 Task: Find the email from 'shubhamjain3991@outlook.com' with the subject 'Office Ethics Meeting' and move it to the Junk Email folder.
Action: Mouse moved to (331, 2)
Screenshot: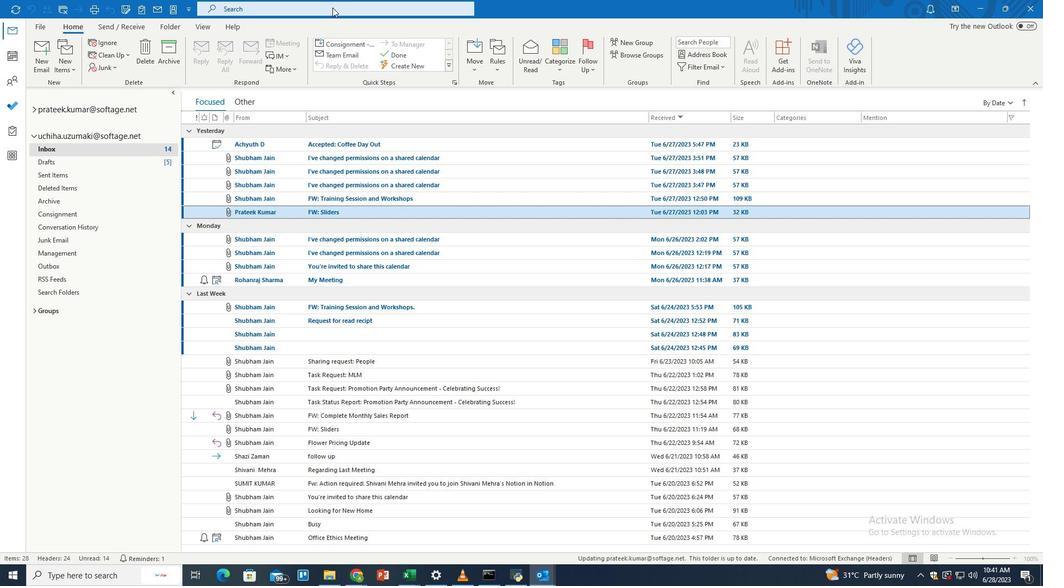 
Action: Mouse pressed left at (331, 2)
Screenshot: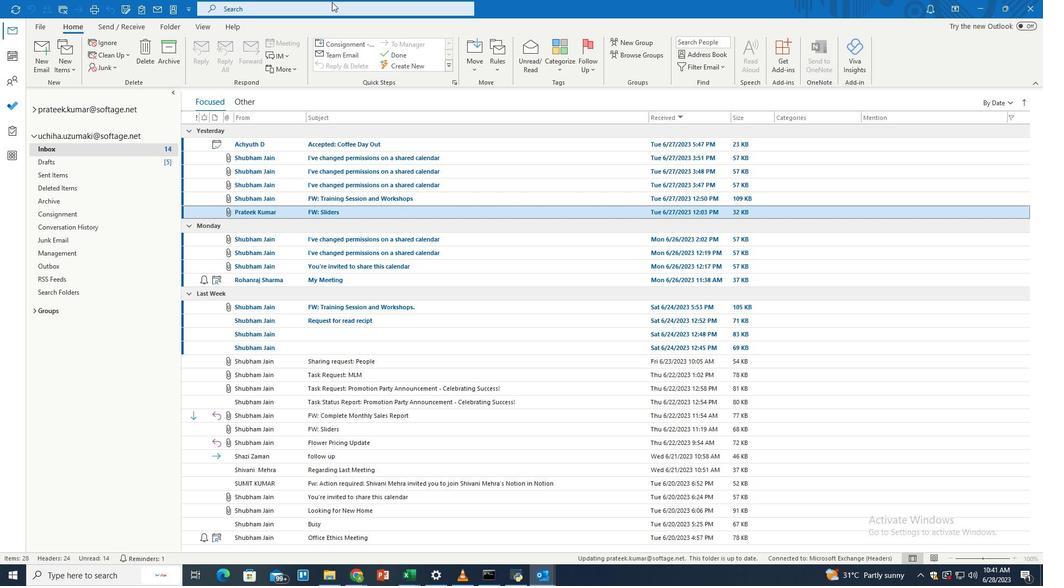 
Action: Mouse moved to (339, 4)
Screenshot: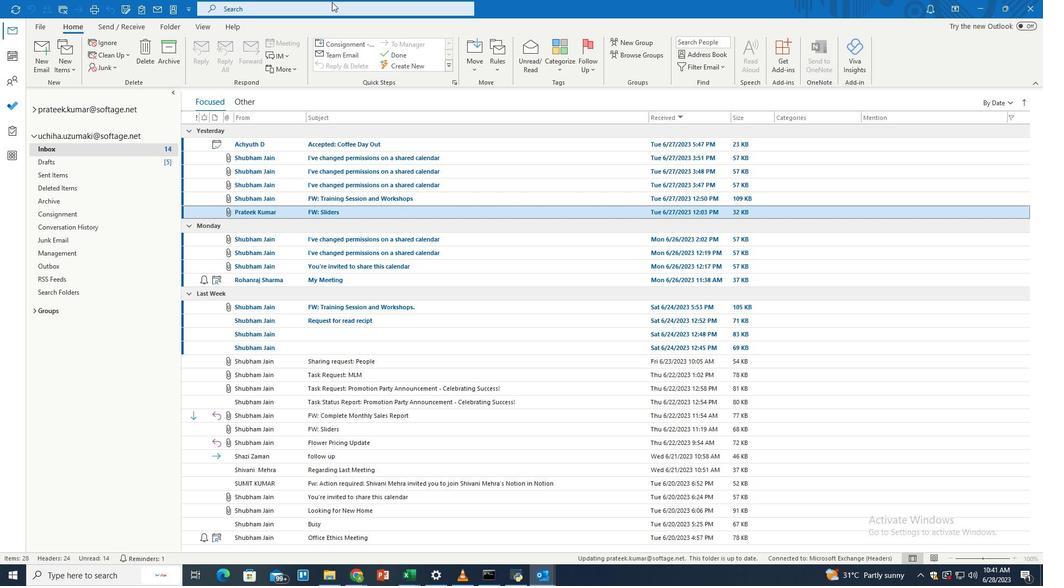 
Action: Mouse pressed left at (339, 4)
Screenshot: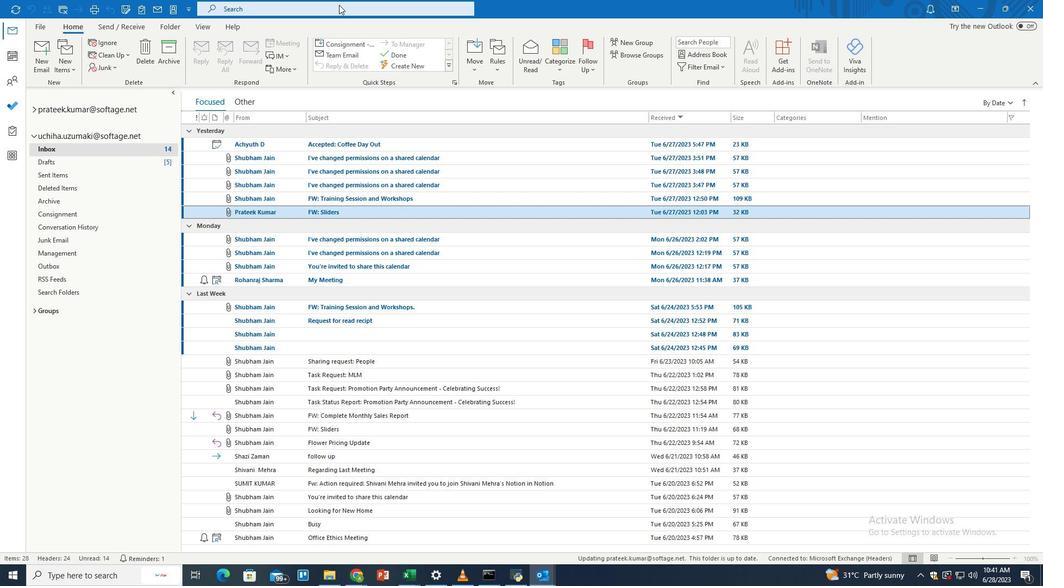 
Action: Mouse moved to (514, 7)
Screenshot: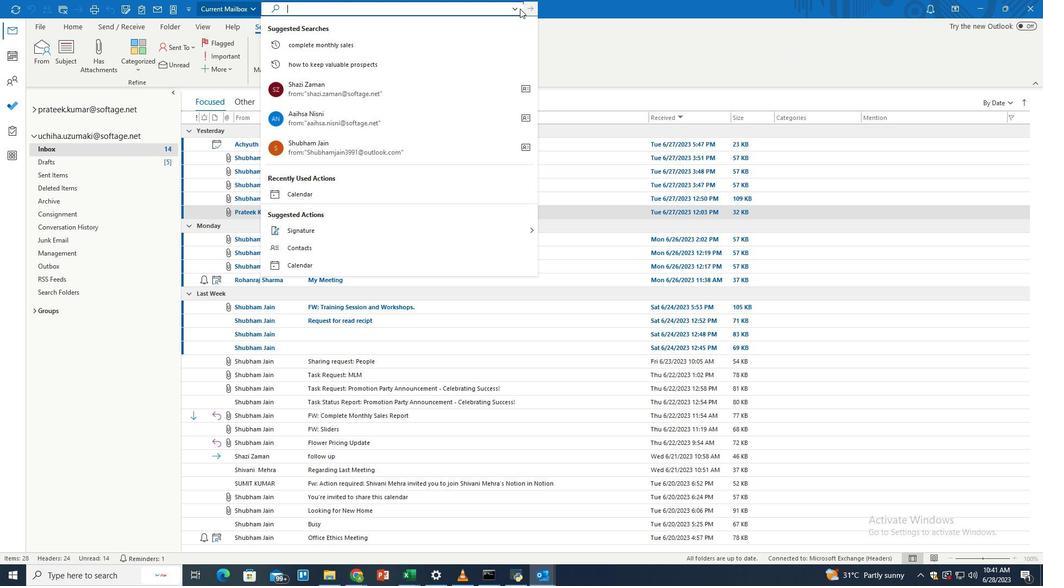 
Action: Mouse pressed left at (514, 7)
Screenshot: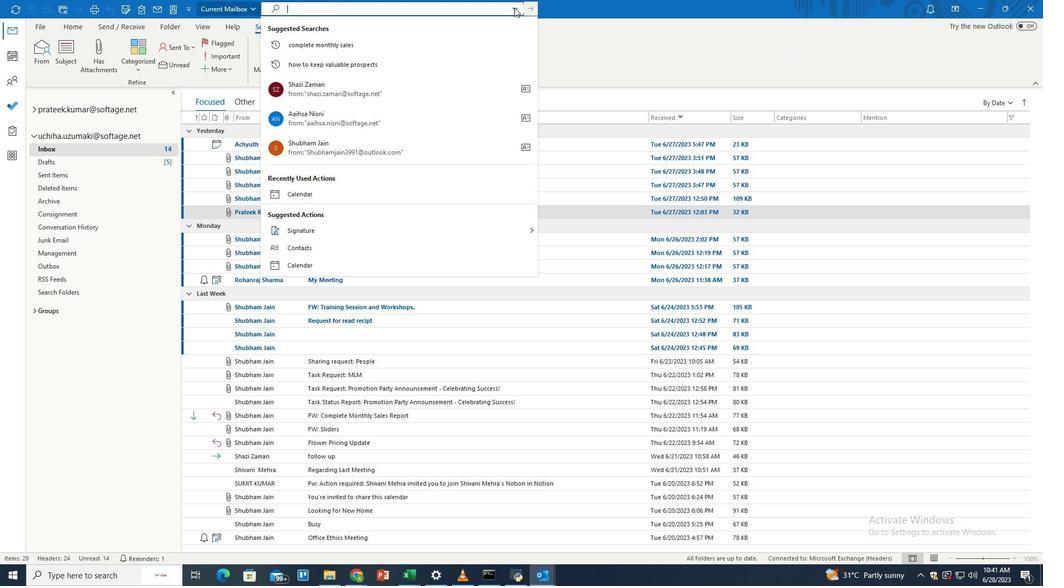 
Action: Mouse moved to (513, 24)
Screenshot: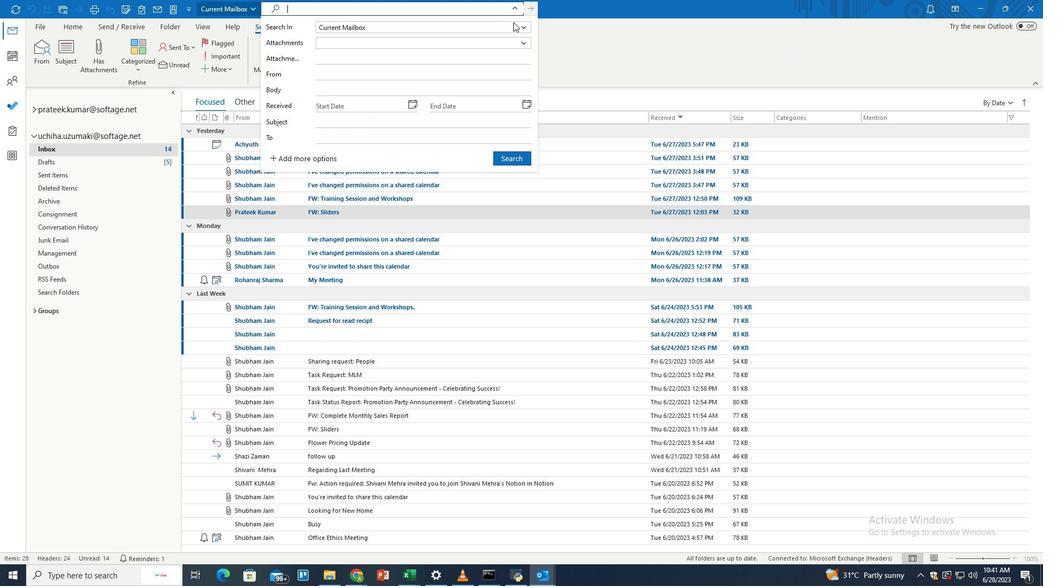 
Action: Mouse pressed left at (513, 24)
Screenshot: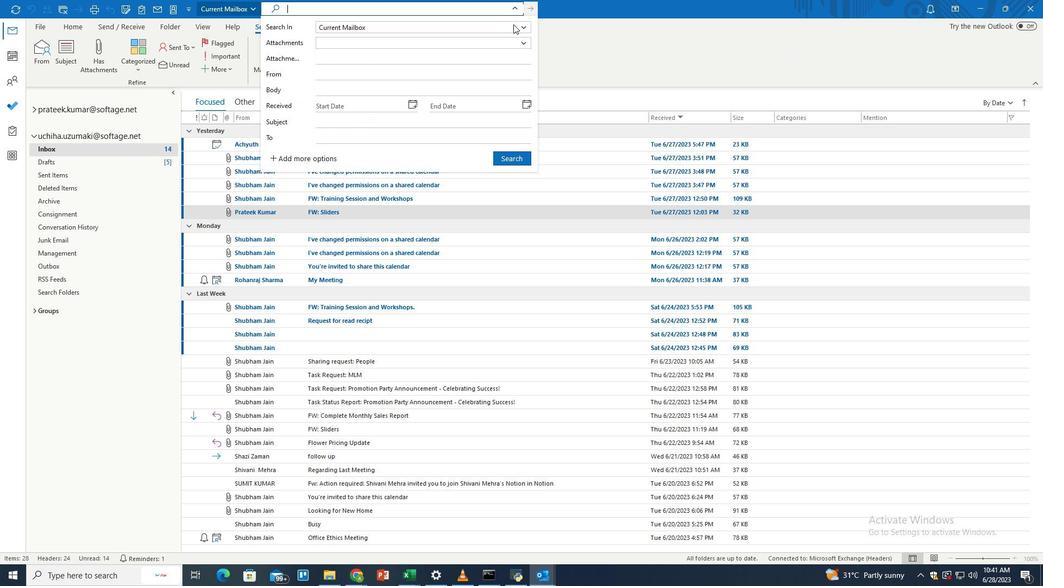 
Action: Mouse moved to (357, 57)
Screenshot: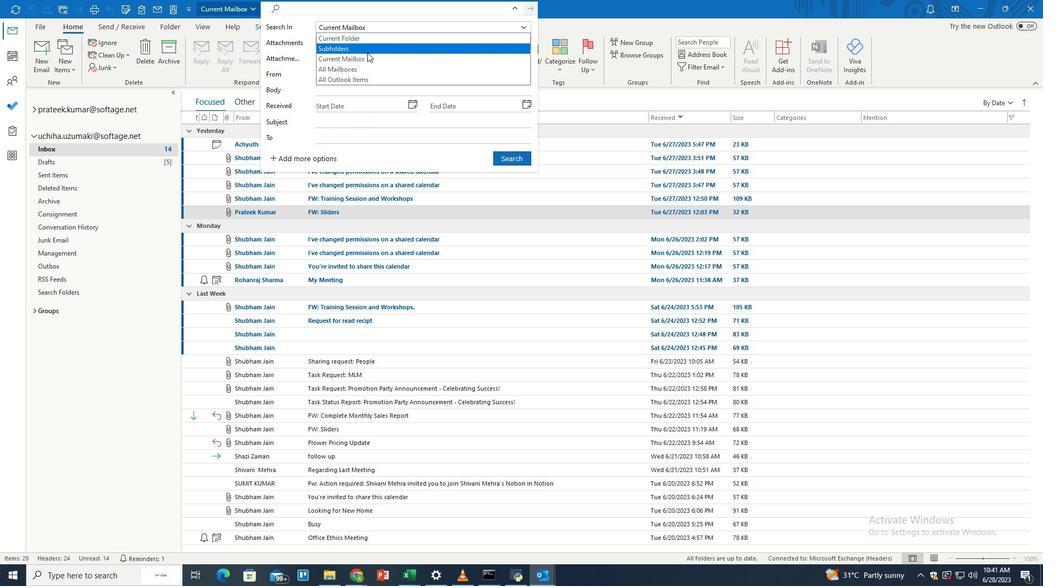 
Action: Mouse pressed left at (357, 57)
Screenshot: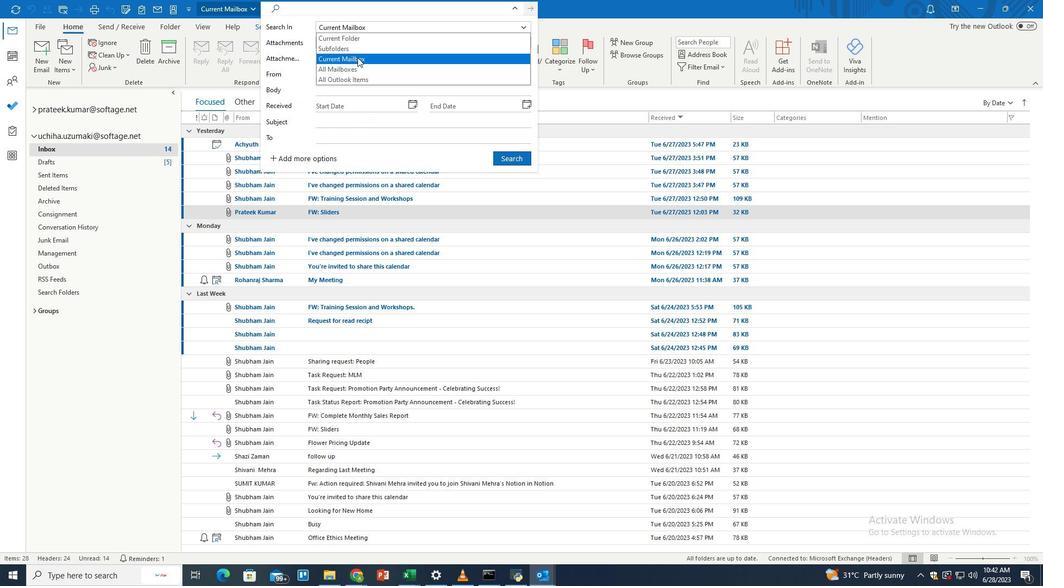 
Action: Mouse moved to (326, 75)
Screenshot: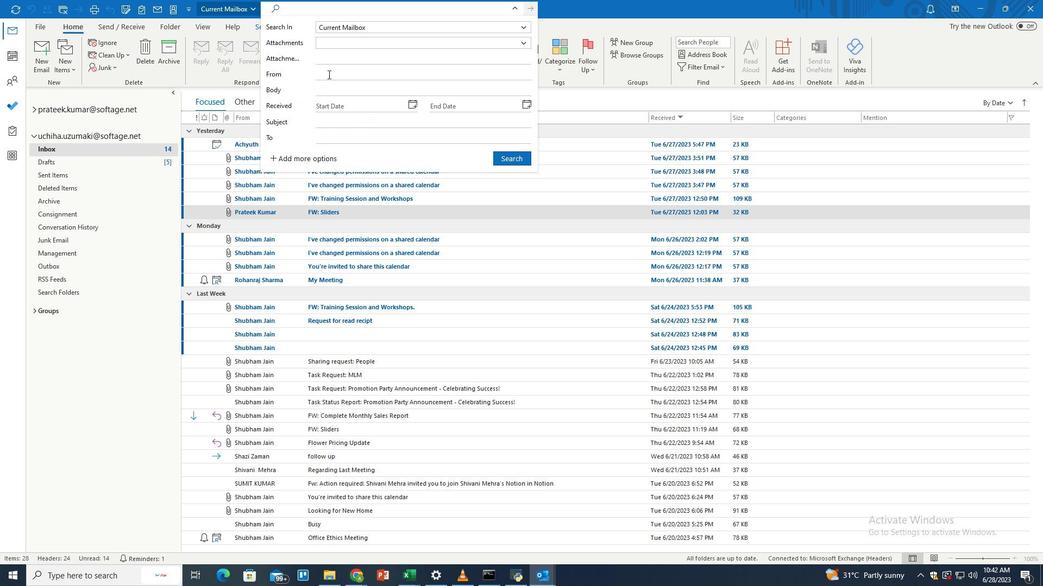 
Action: Mouse pressed left at (326, 75)
Screenshot: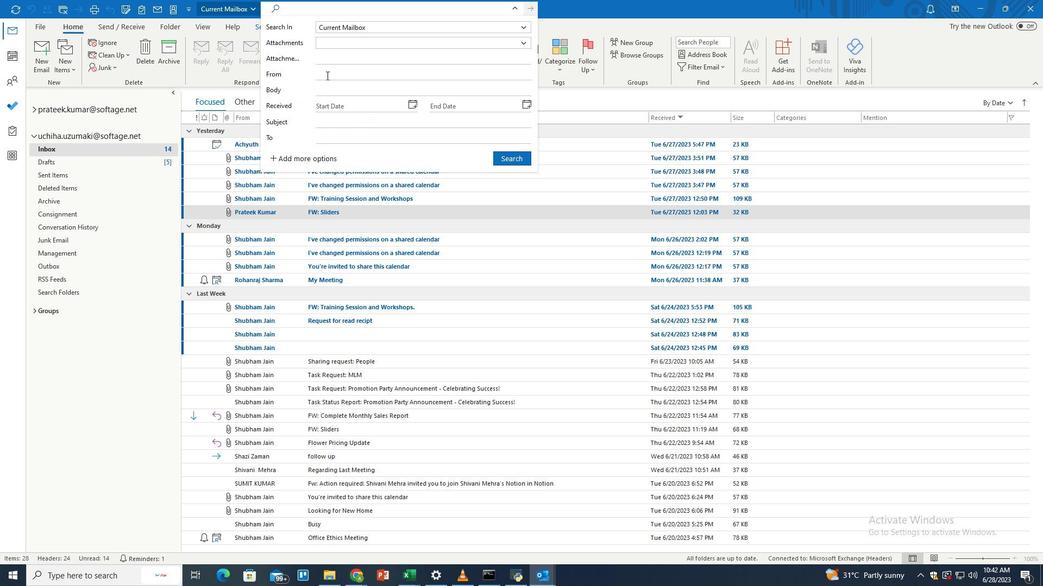 
Action: Key pressed shubhamjain3991<Key.shift>@outlook.com
Screenshot: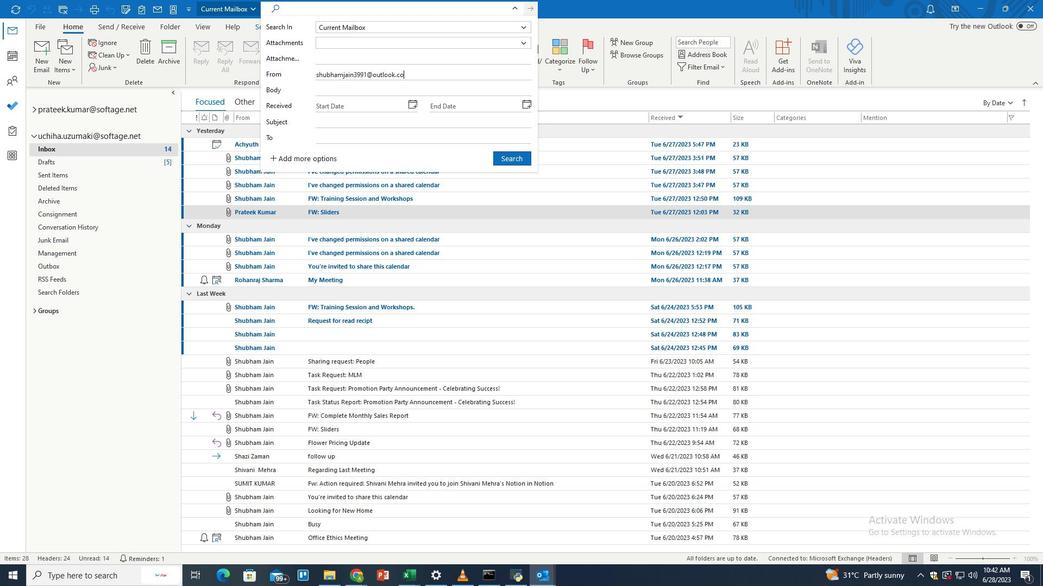 
Action: Mouse moved to (335, 124)
Screenshot: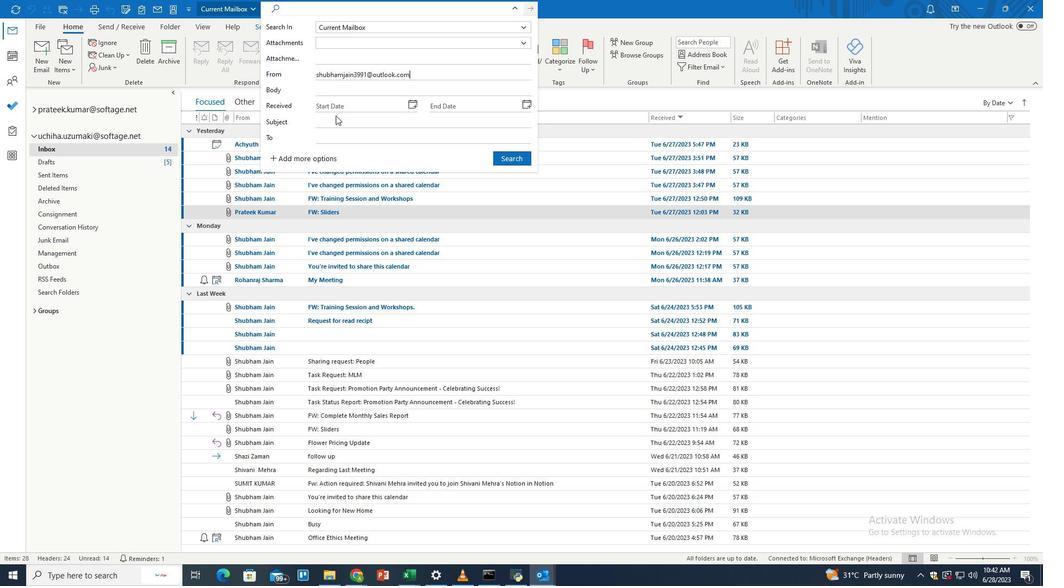 
Action: Mouse pressed left at (335, 124)
Screenshot: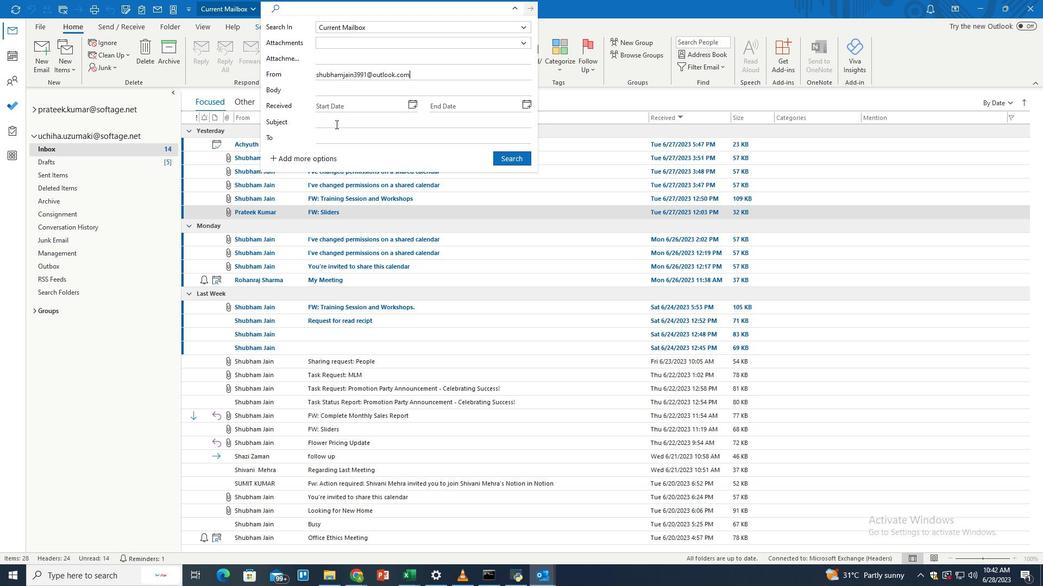 
Action: Key pressed <Key.shift>Office<Key.space><Key.shift>Ethics<Key.space><Key.shift>Meeting
Screenshot: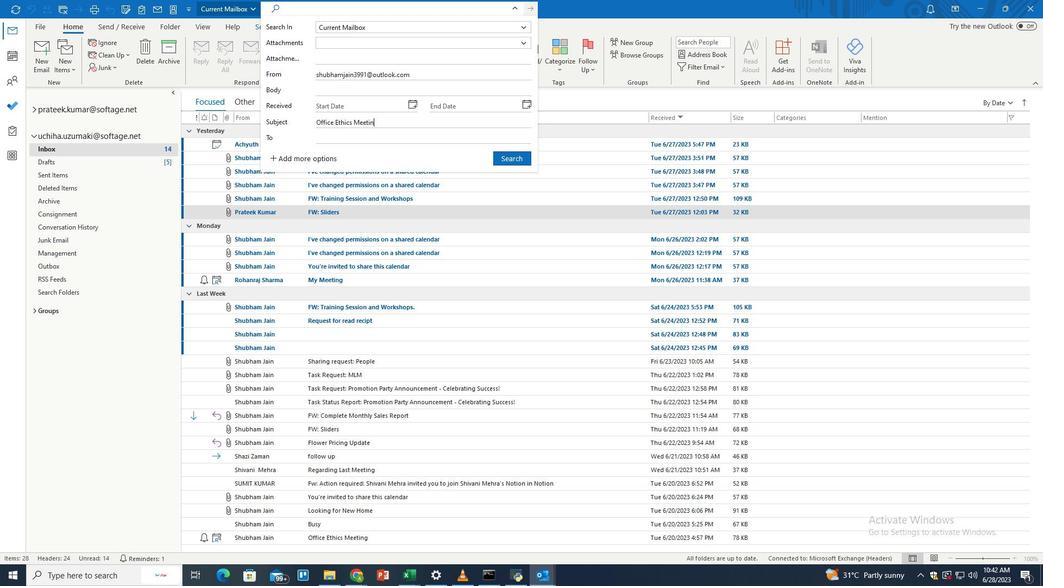 
Action: Mouse moved to (503, 155)
Screenshot: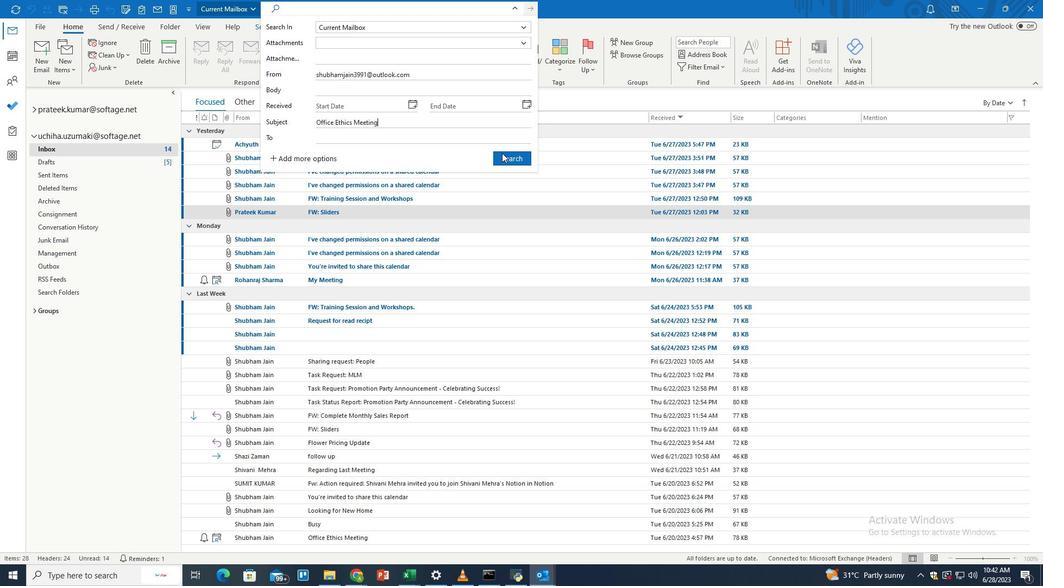 
Action: Mouse pressed left at (503, 155)
Screenshot: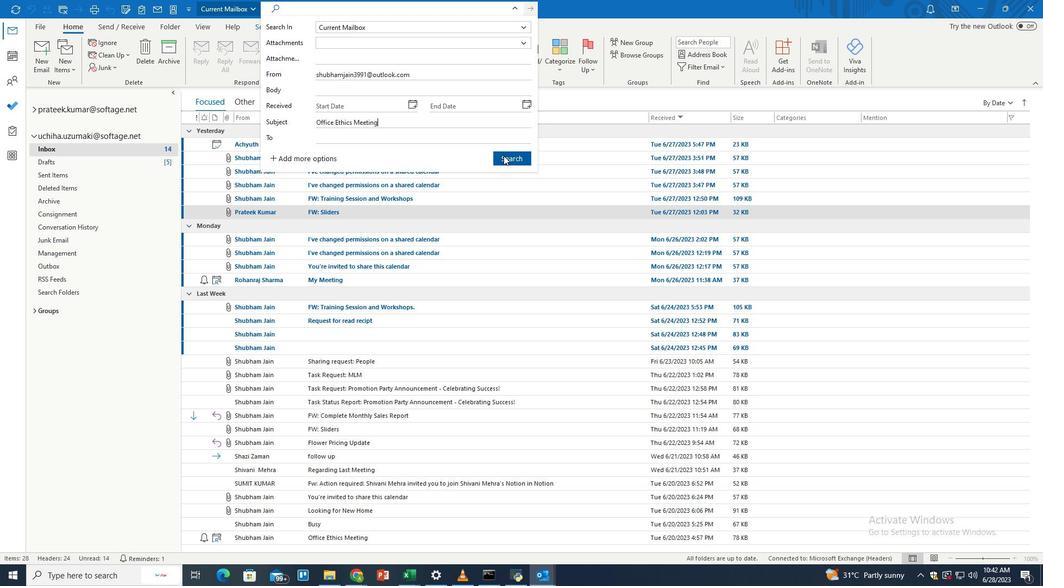 
Action: Mouse moved to (468, 141)
Screenshot: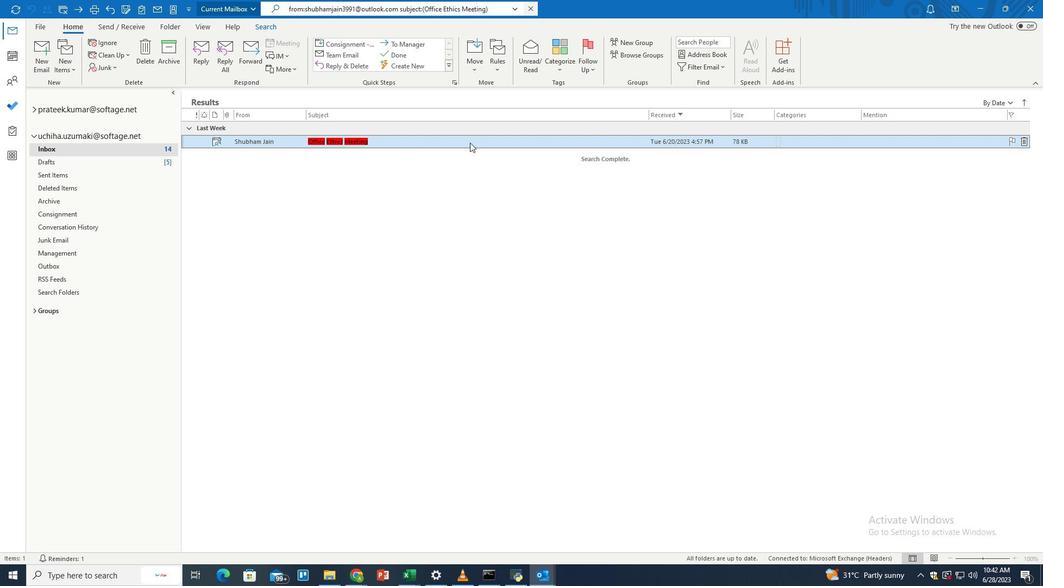 
Action: Mouse pressed left at (468, 141)
Screenshot: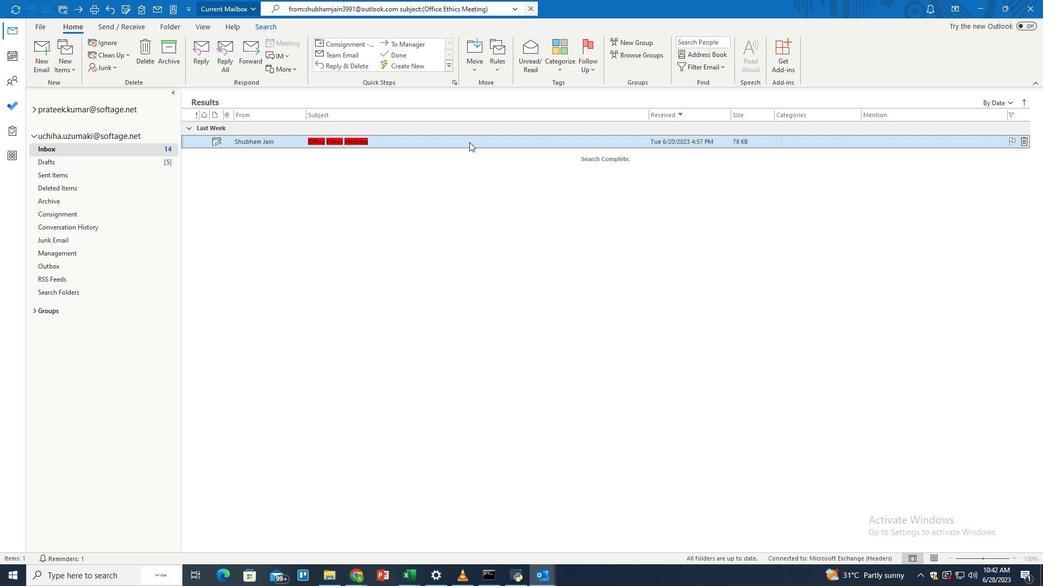 
Action: Mouse moved to (474, 62)
Screenshot: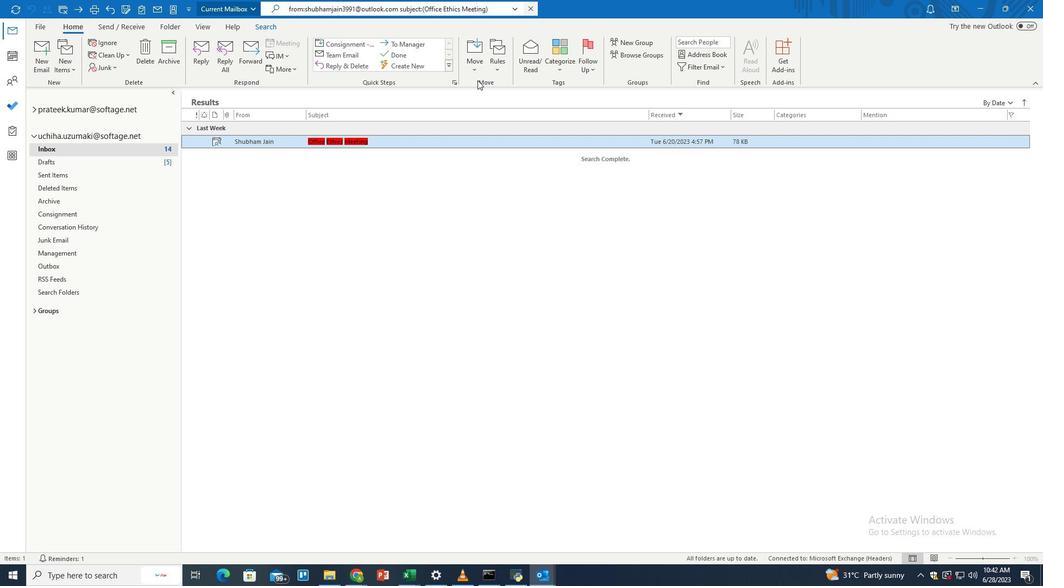 
Action: Mouse pressed left at (474, 62)
Screenshot: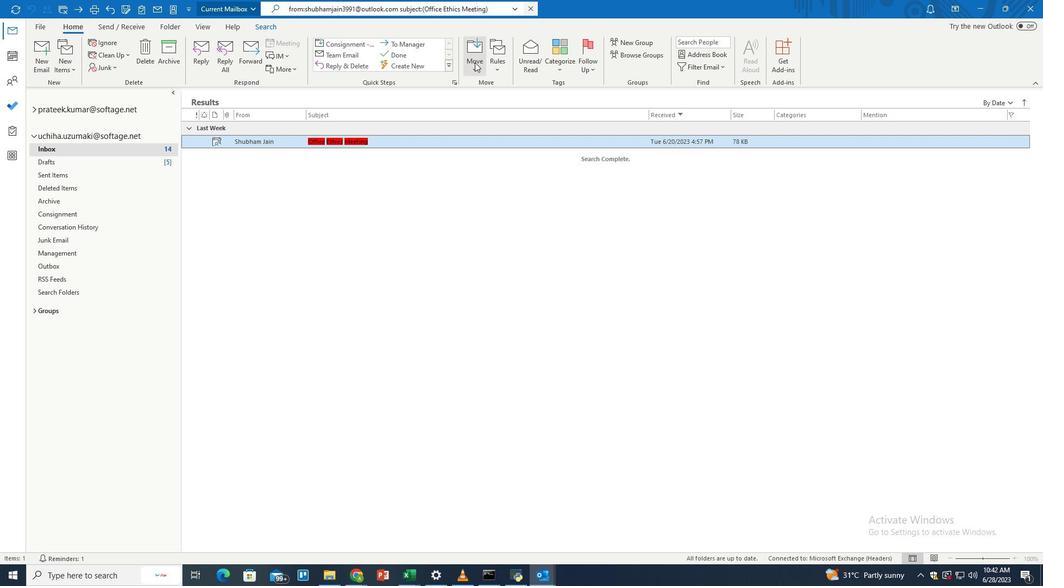 
Action: Mouse moved to (501, 237)
Screenshot: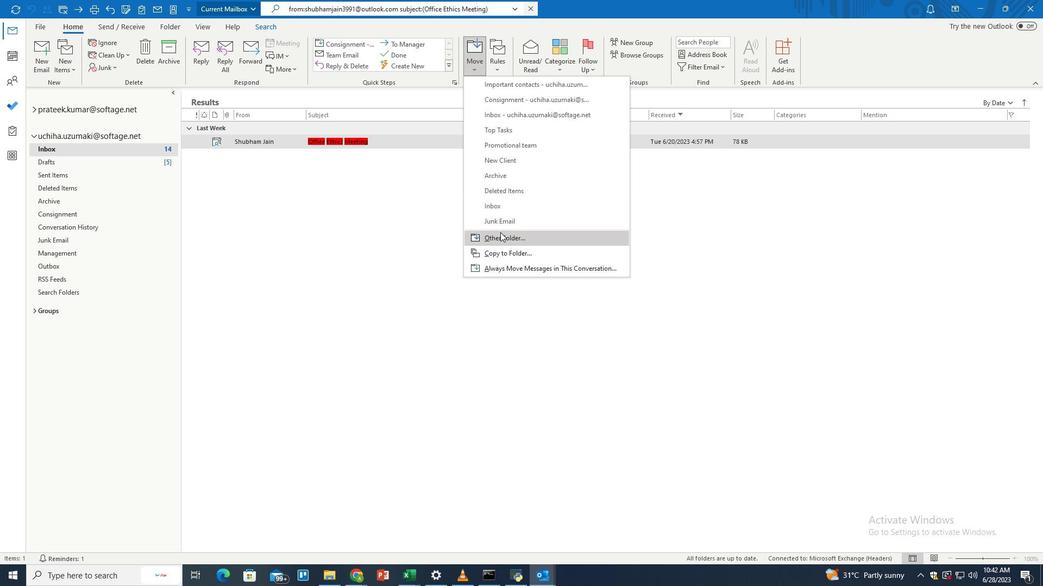 
Action: Mouse pressed left at (501, 237)
Screenshot: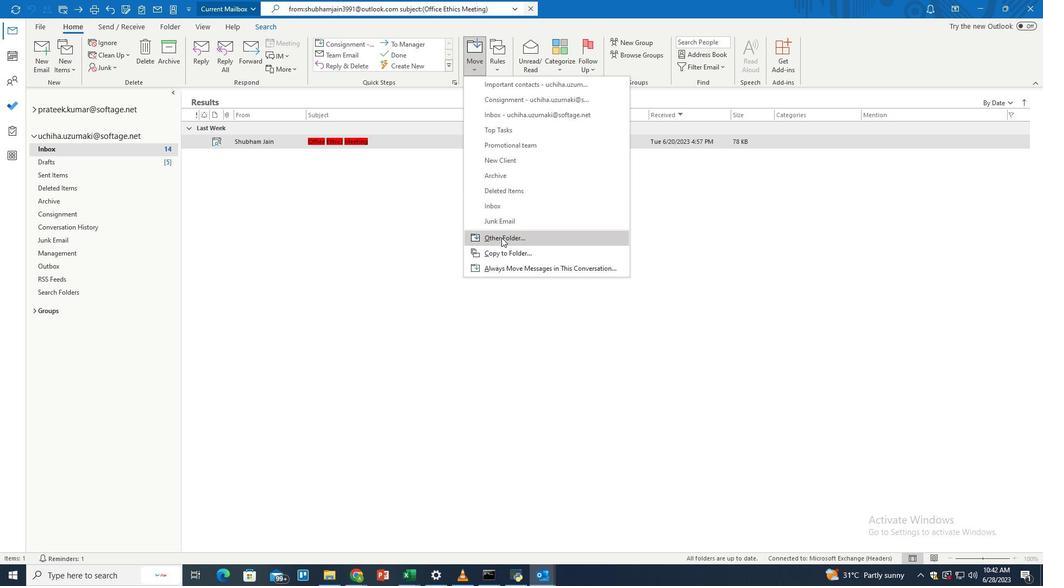 
Action: Mouse moved to (496, 270)
Screenshot: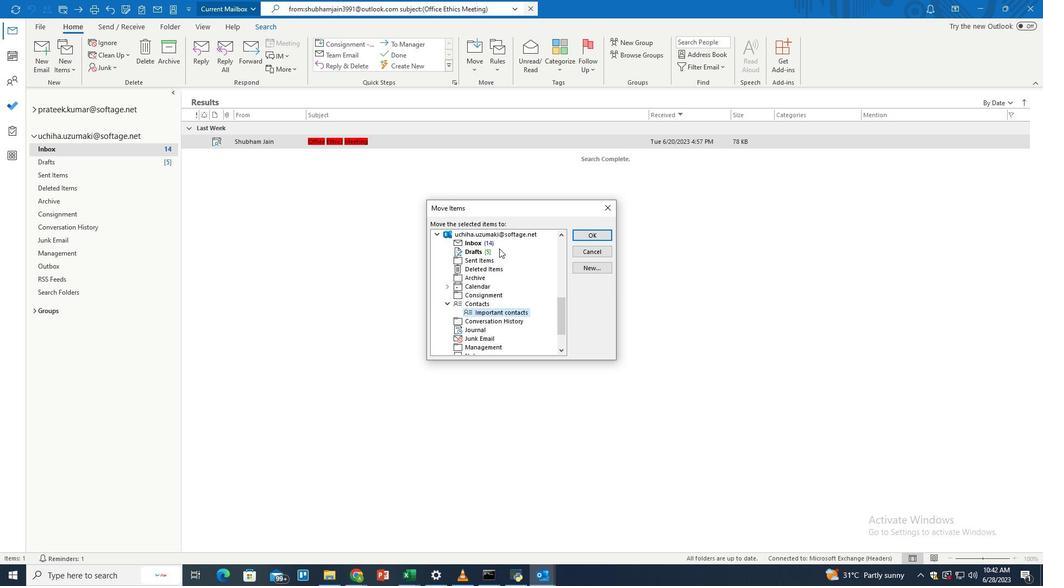 
Action: Mouse scrolled (496, 269) with delta (0, 0)
Screenshot: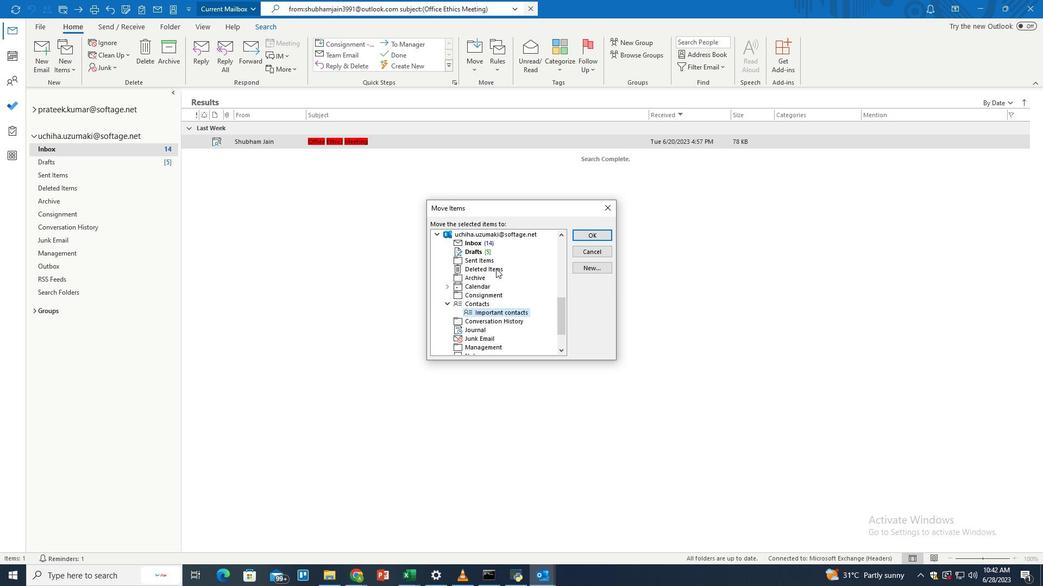 
Action: Mouse scrolled (496, 269) with delta (0, 0)
Screenshot: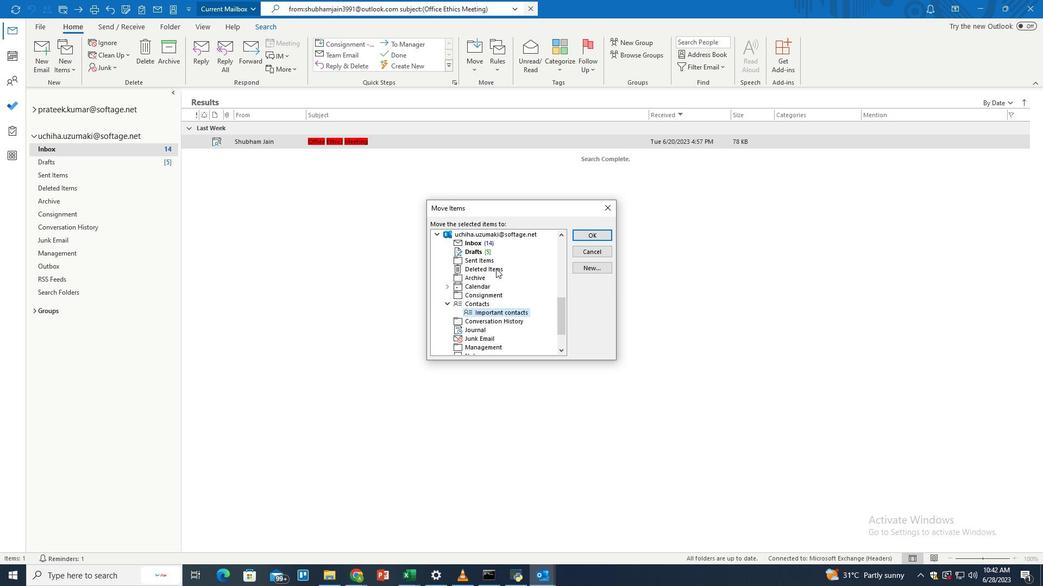 
Action: Mouse scrolled (496, 269) with delta (0, 0)
Screenshot: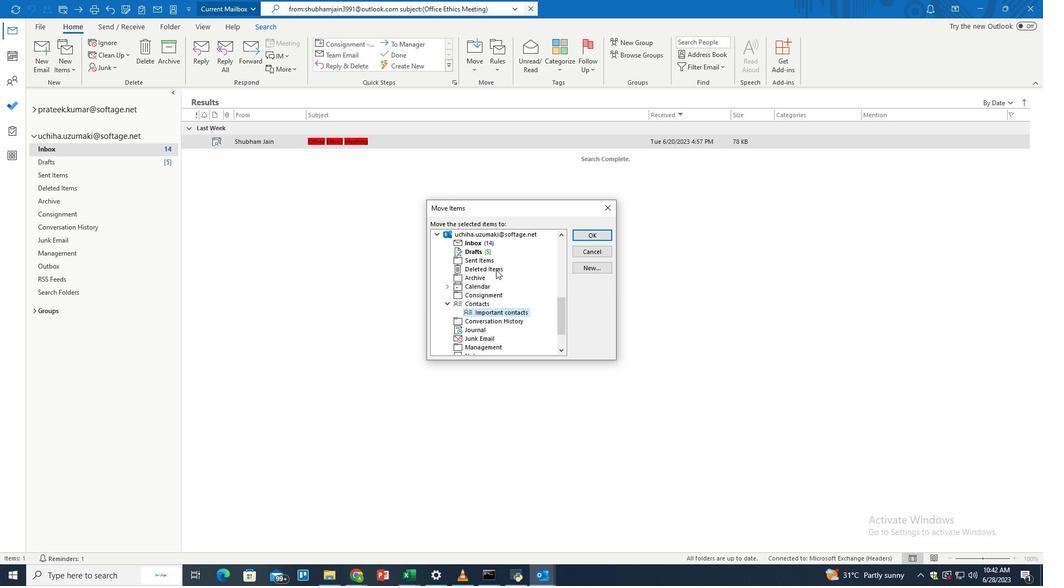 
Action: Mouse scrolled (496, 269) with delta (0, 0)
Screenshot: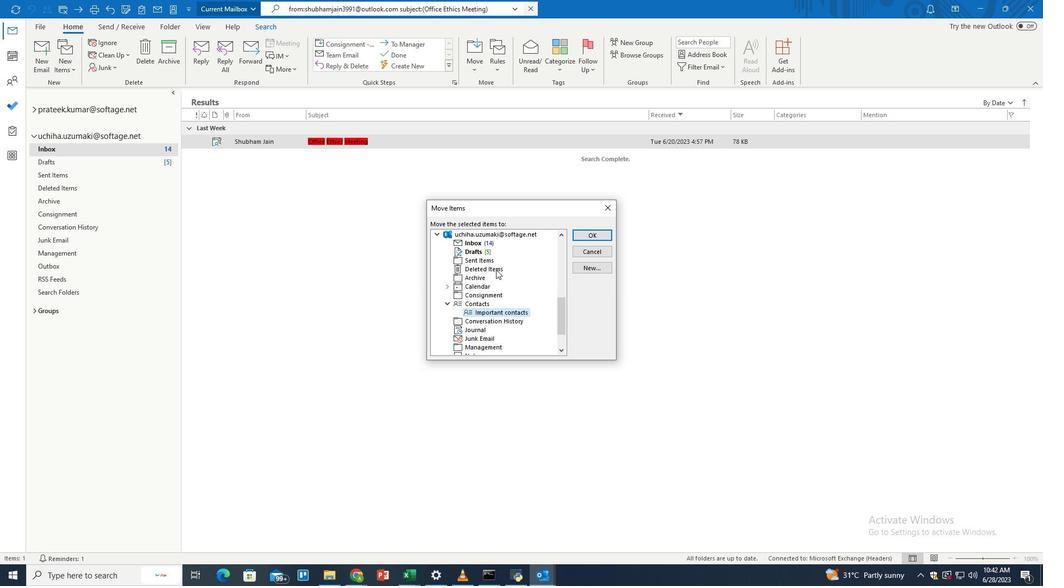 
Action: Mouse scrolled (496, 269) with delta (0, 0)
Screenshot: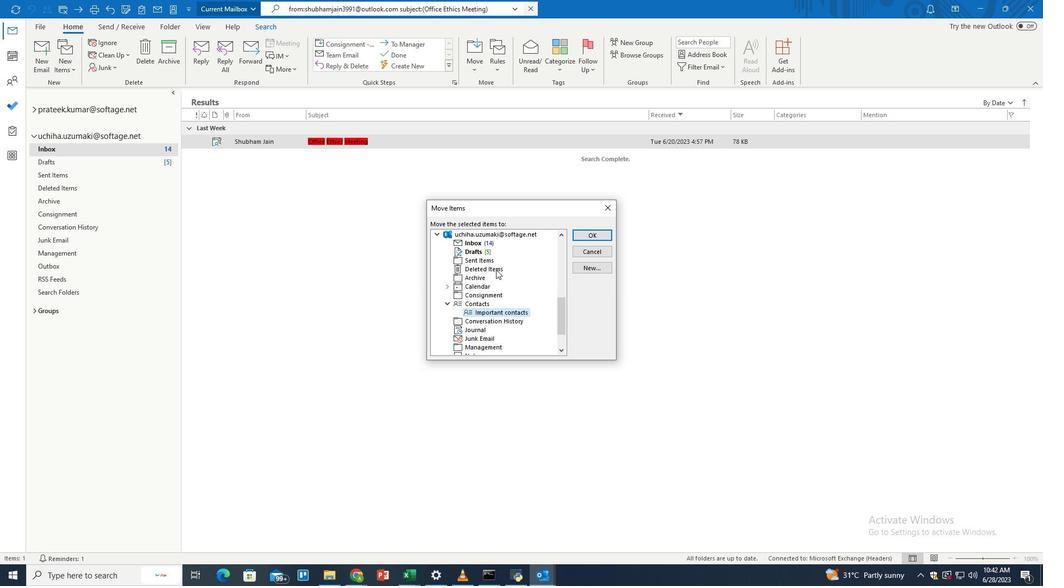 
Action: Mouse scrolled (496, 269) with delta (0, 0)
Screenshot: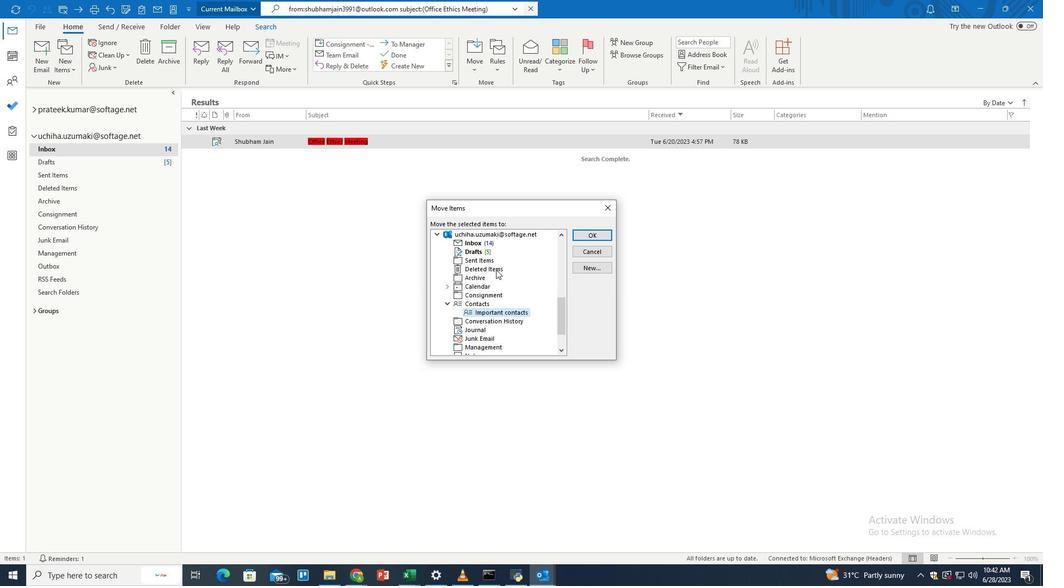 
Action: Mouse moved to (481, 314)
Screenshot: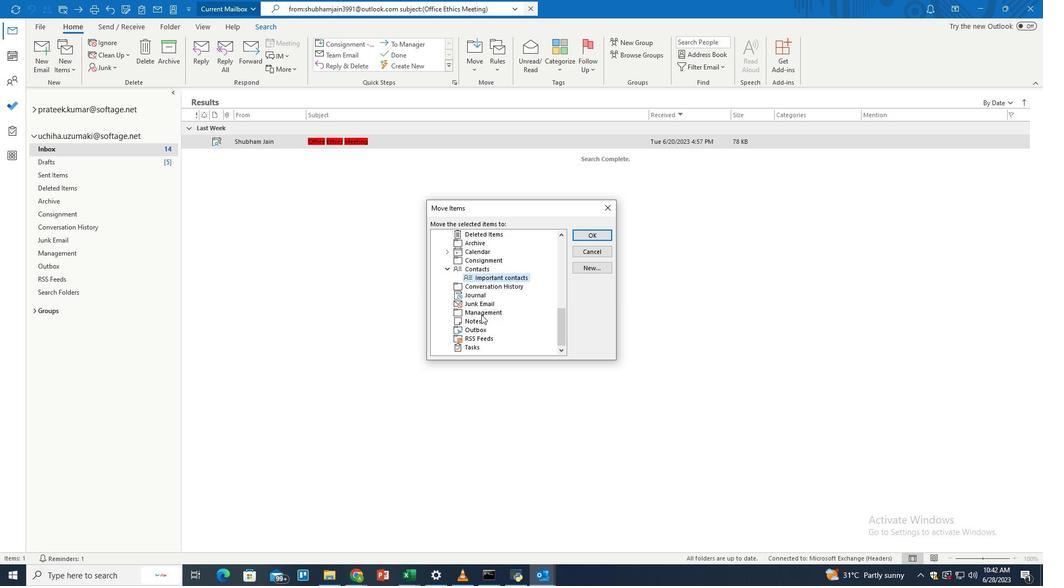 
Action: Mouse pressed left at (481, 314)
Screenshot: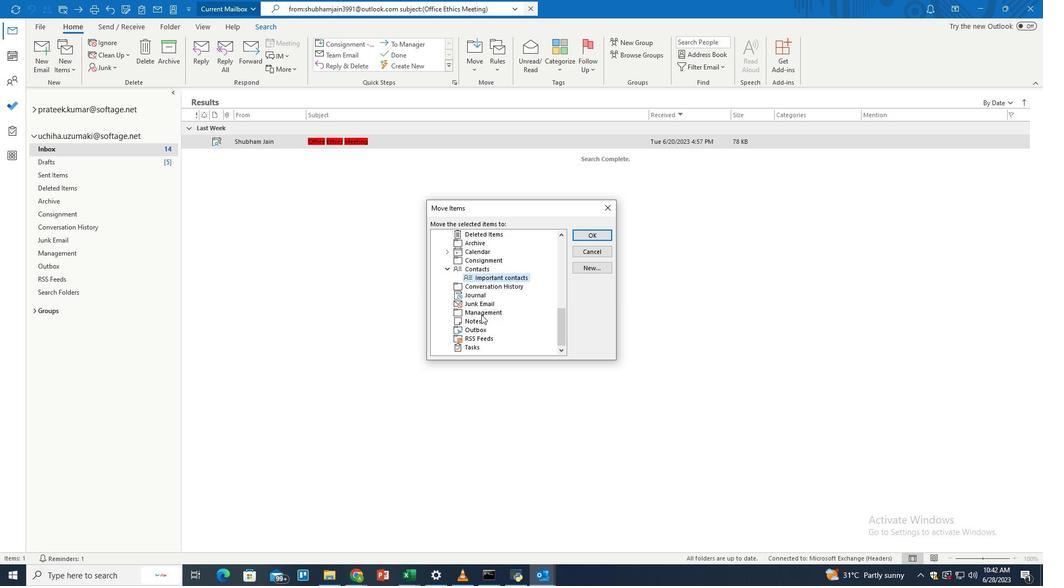 
Action: Mouse moved to (587, 237)
Screenshot: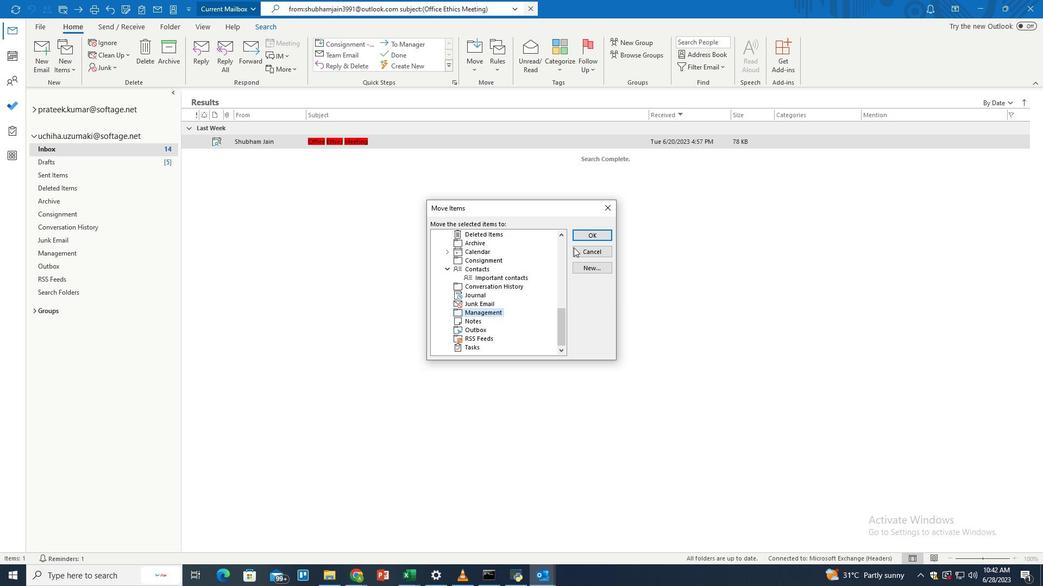 
Action: Mouse pressed left at (587, 237)
Screenshot: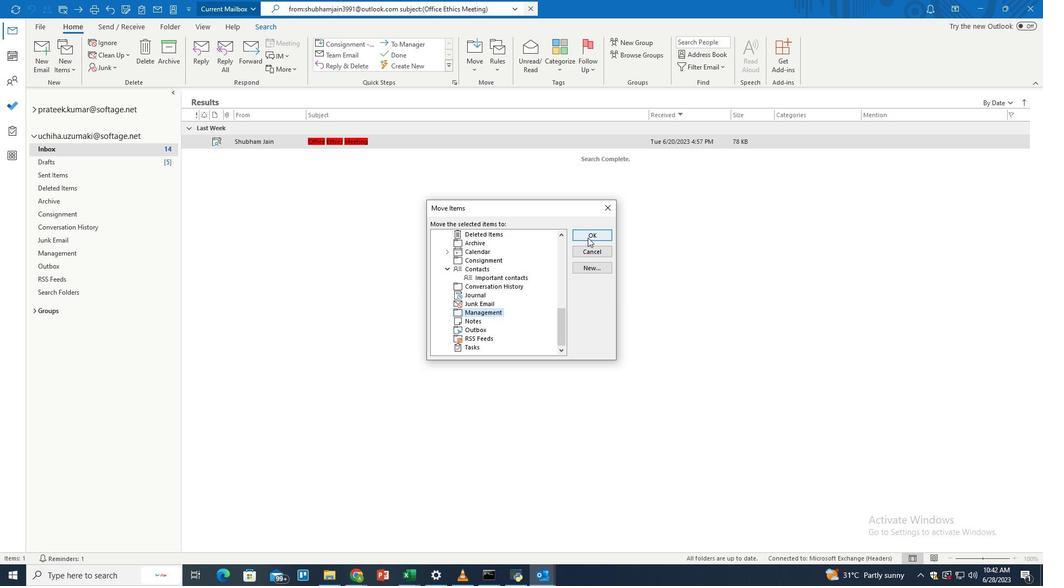 
Action: Mouse moved to (577, 250)
Screenshot: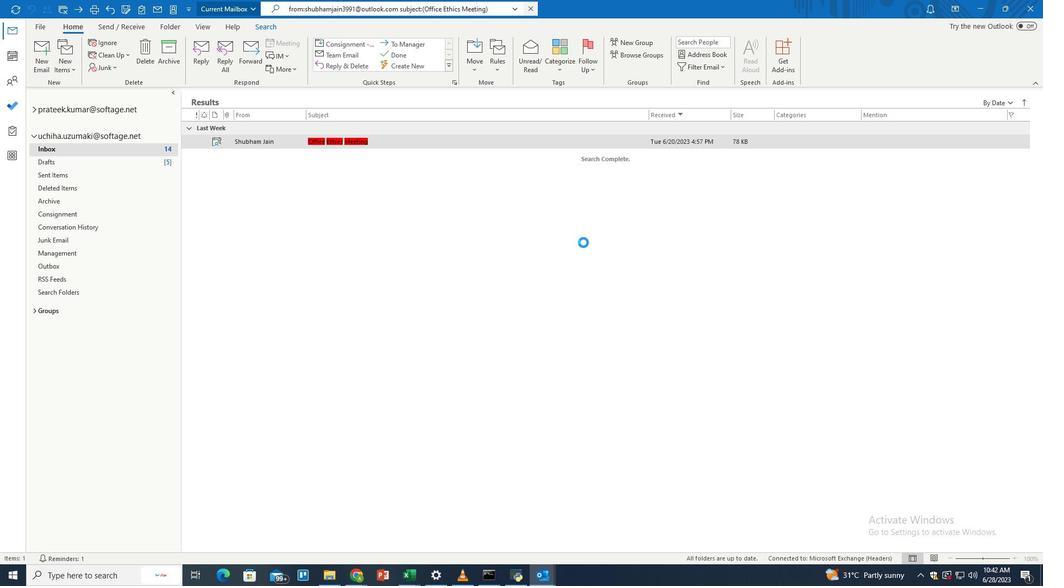 
